 Task: Read out  the articles  posted on the  page of Amazon
Action: Mouse moved to (9, 110)
Screenshot: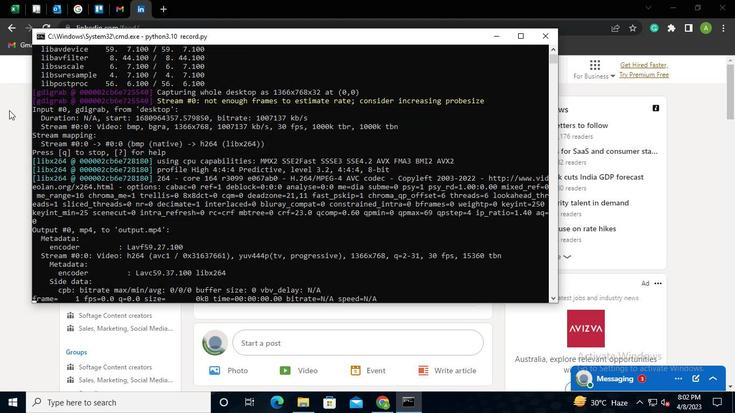 
Action: Mouse pressed left at (9, 110)
Screenshot: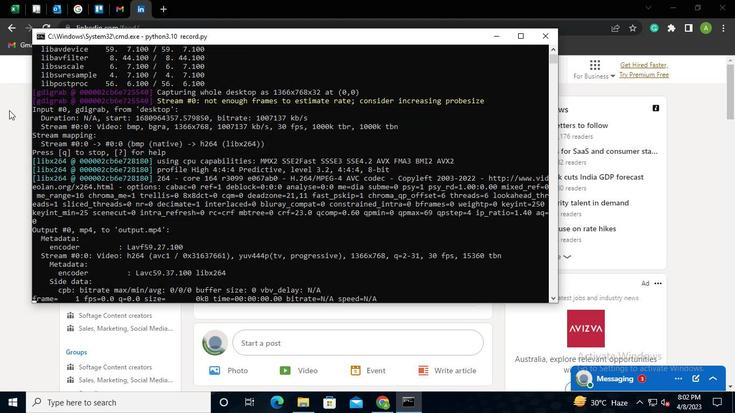 
Action: Mouse moved to (114, 65)
Screenshot: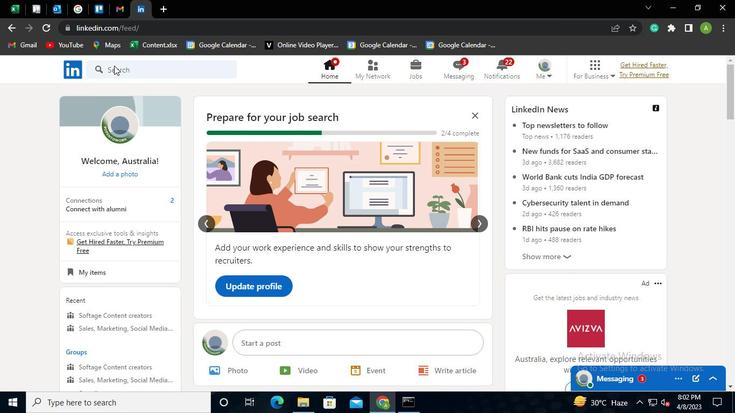 
Action: Mouse pressed left at (114, 65)
Screenshot: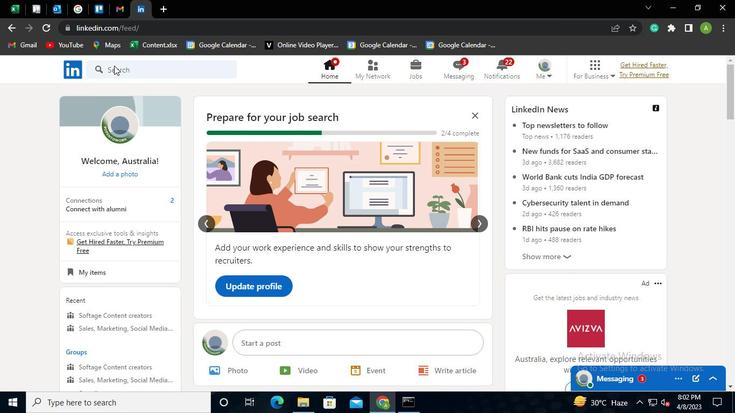 
Action: Mouse moved to (112, 122)
Screenshot: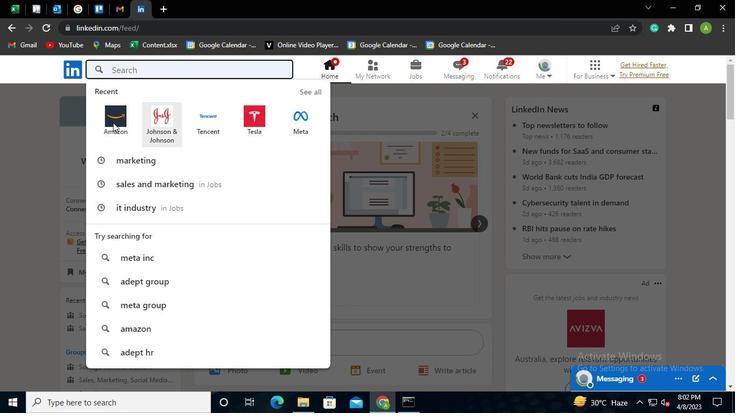 
Action: Mouse pressed left at (112, 122)
Screenshot: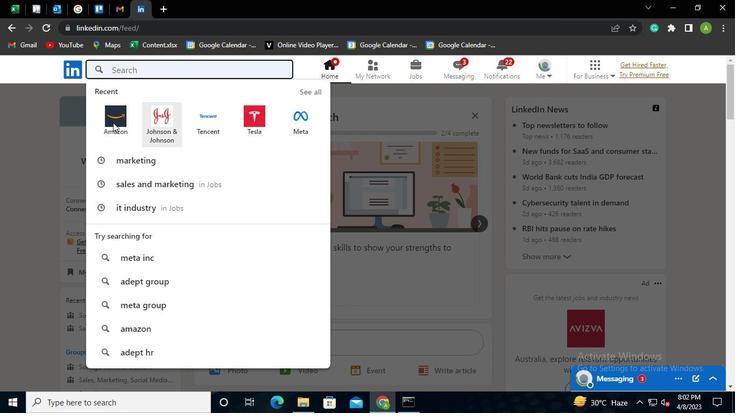
Action: Mouse moved to (115, 114)
Screenshot: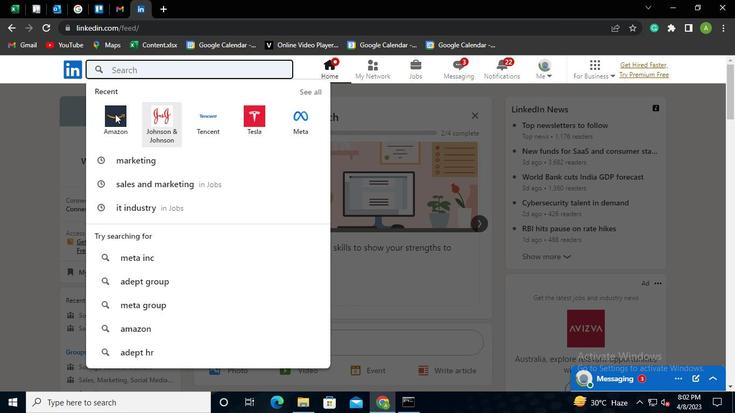 
Action: Mouse pressed left at (115, 114)
Screenshot: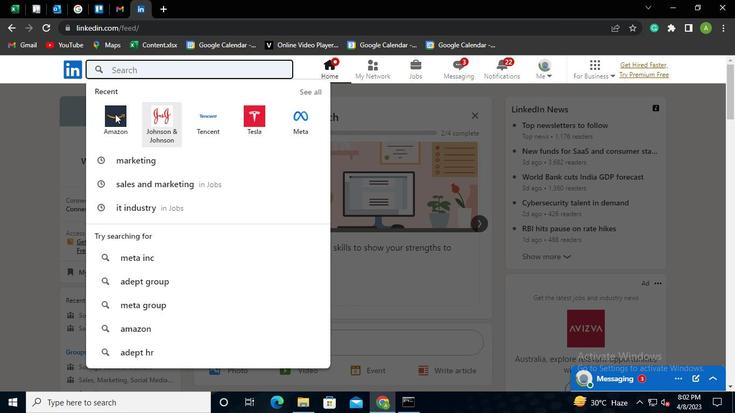 
Action: Mouse moved to (113, 117)
Screenshot: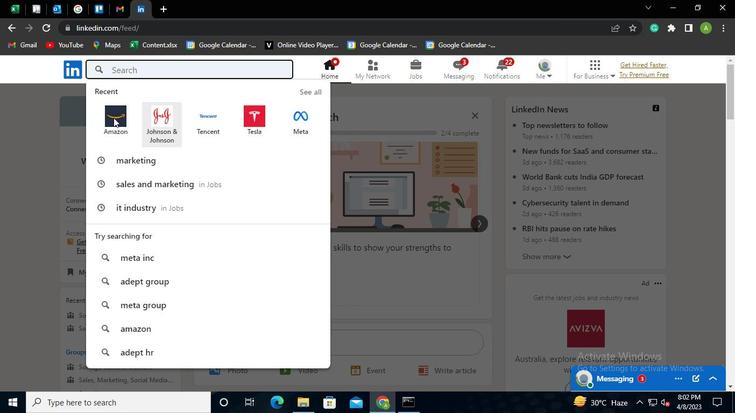 
Action: Mouse pressed left at (113, 117)
Screenshot: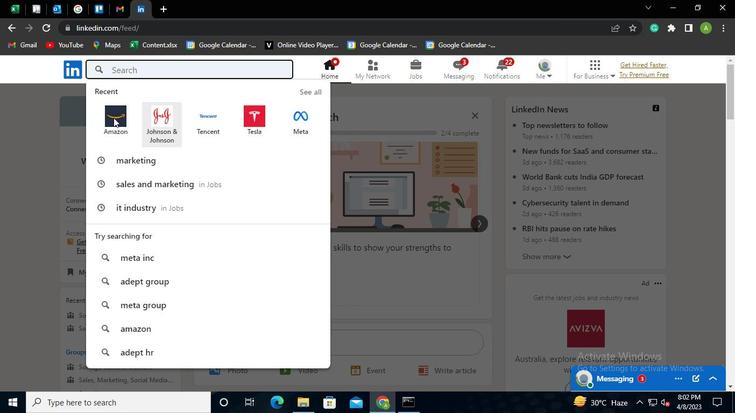 
Action: Mouse moved to (191, 122)
Screenshot: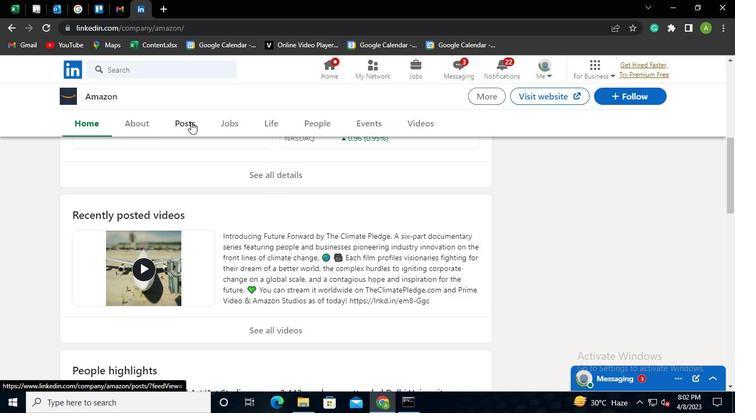 
Action: Mouse pressed left at (191, 122)
Screenshot: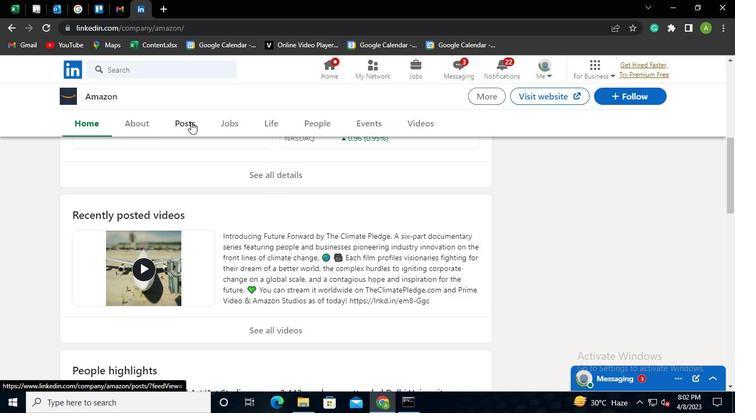 
Action: Mouse moved to (330, 205)
Screenshot: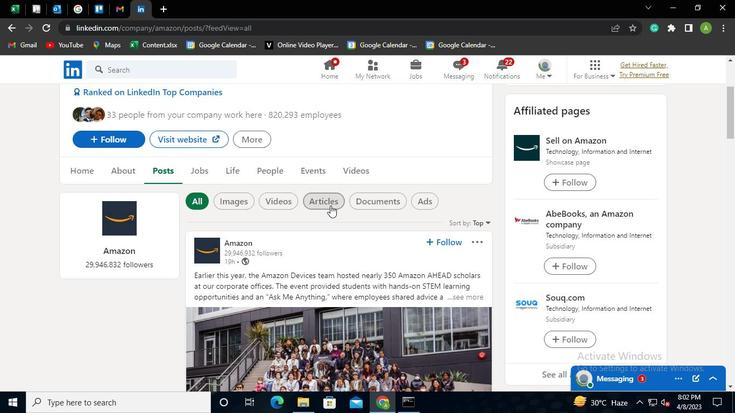 
Action: Mouse pressed left at (330, 205)
Screenshot: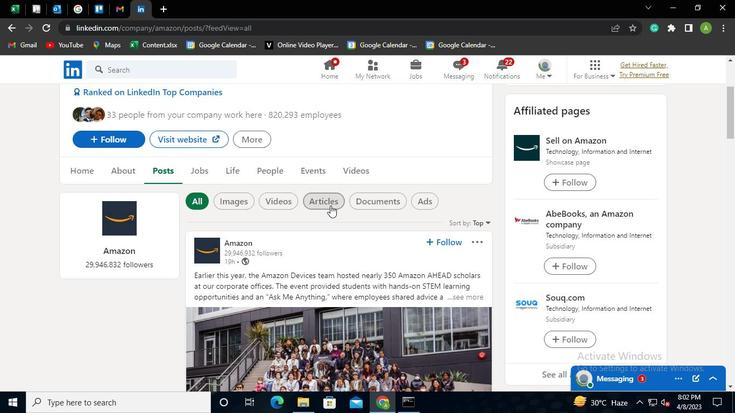 
Action: Mouse moved to (405, 396)
Screenshot: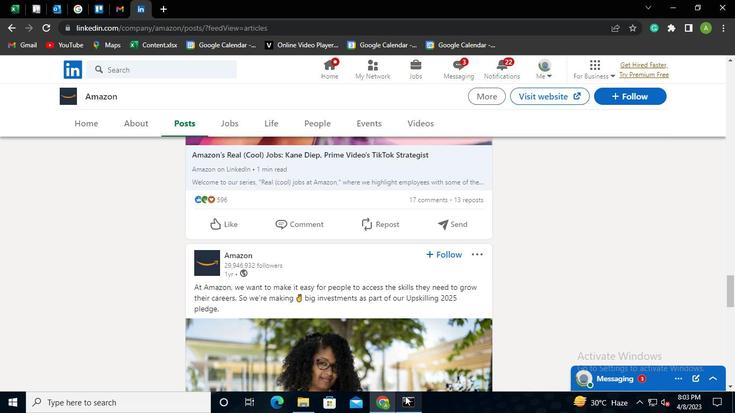 
Action: Mouse pressed left at (405, 396)
Screenshot: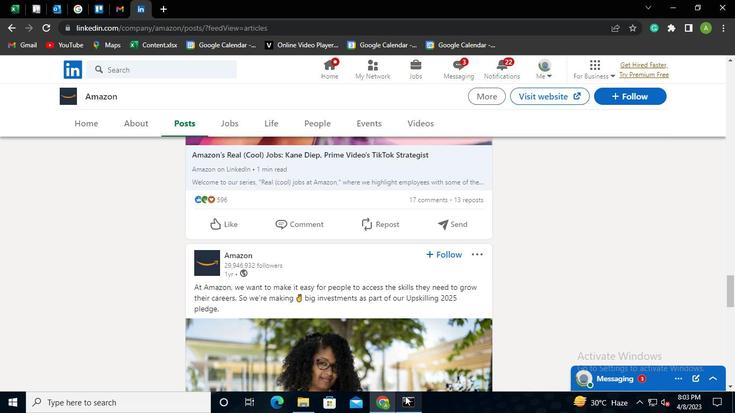 
Action: Mouse moved to (543, 39)
Screenshot: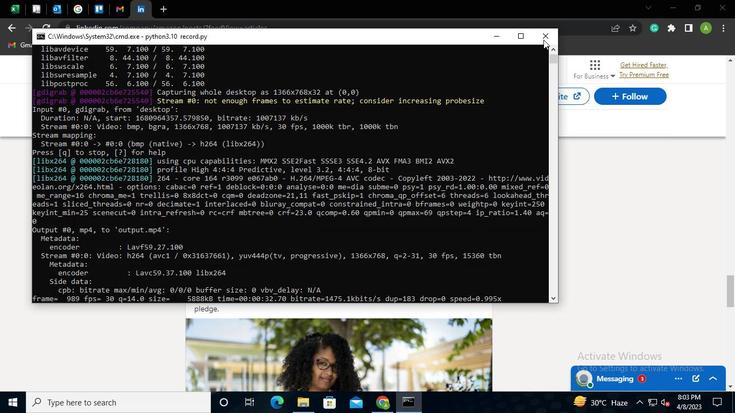 
Action: Mouse pressed left at (543, 39)
Screenshot: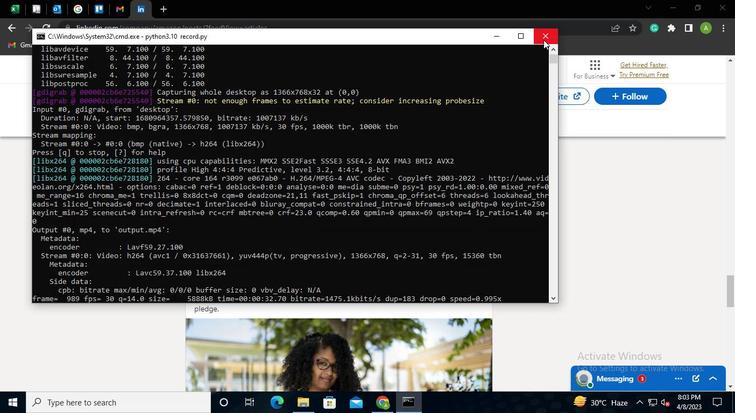 
